Task: Open Card Card0008 in Board Board0002 in Development in Trello
Action: Mouse moved to (644, 60)
Screenshot: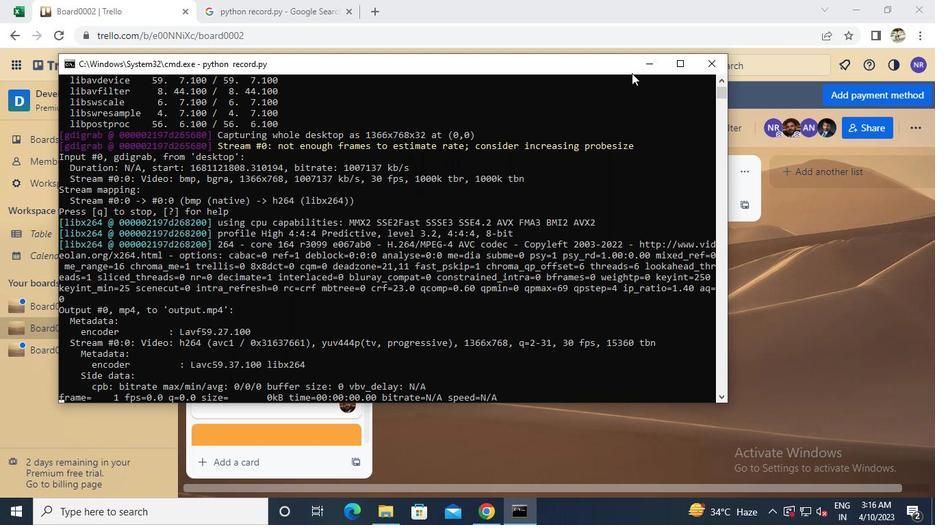 
Action: Mouse pressed left at (644, 60)
Screenshot: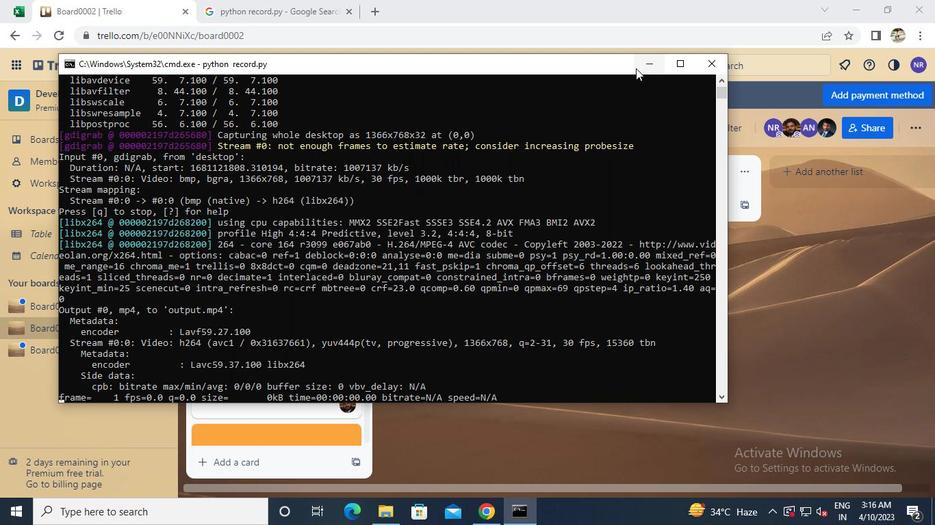 
Action: Mouse moved to (225, 426)
Screenshot: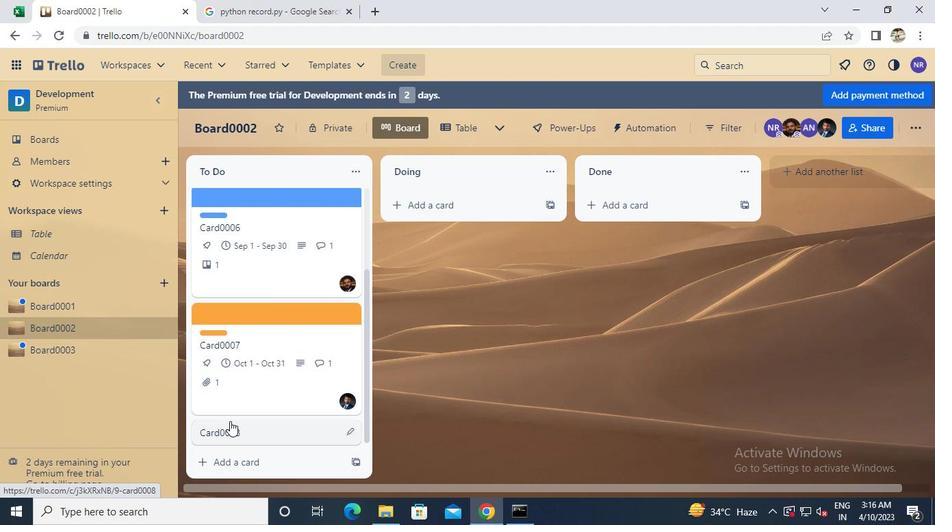
Action: Mouse pressed left at (225, 426)
Screenshot: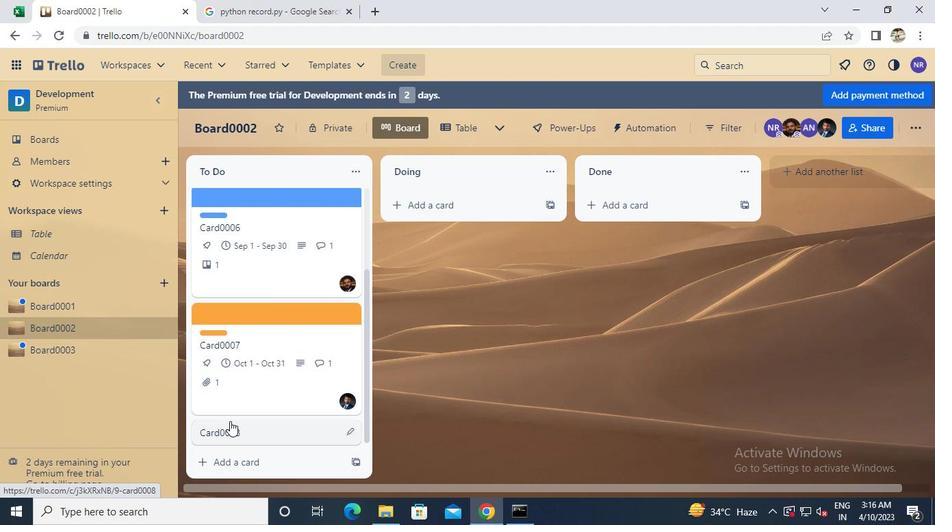
Action: Mouse moved to (510, 507)
Screenshot: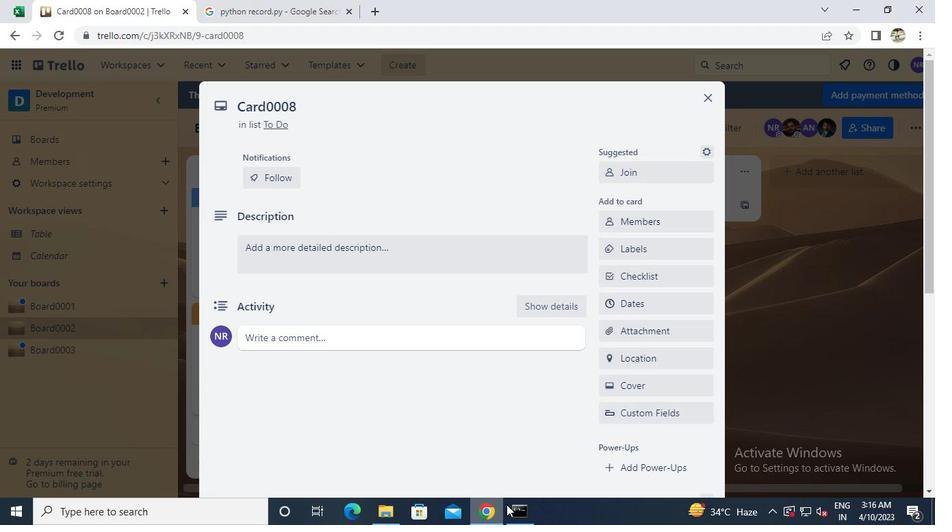 
Action: Mouse pressed left at (510, 507)
Screenshot: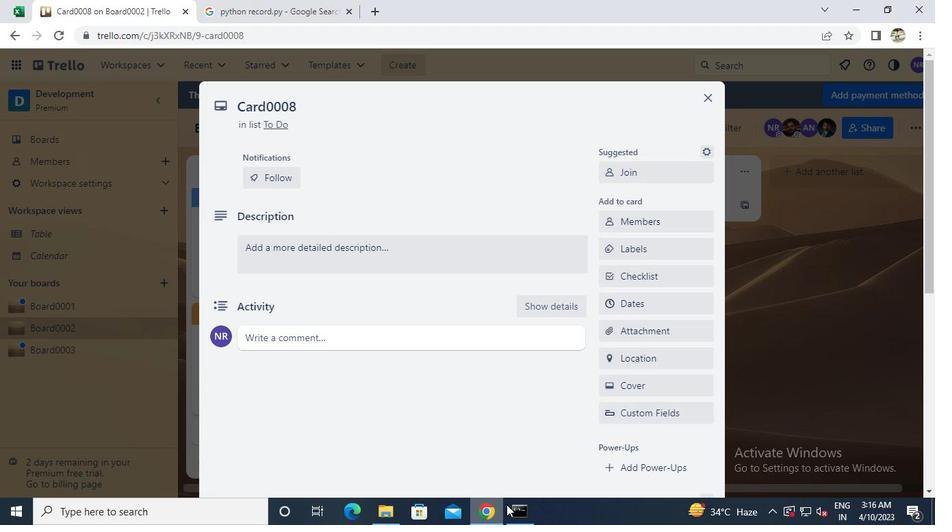 
Action: Mouse moved to (714, 58)
Screenshot: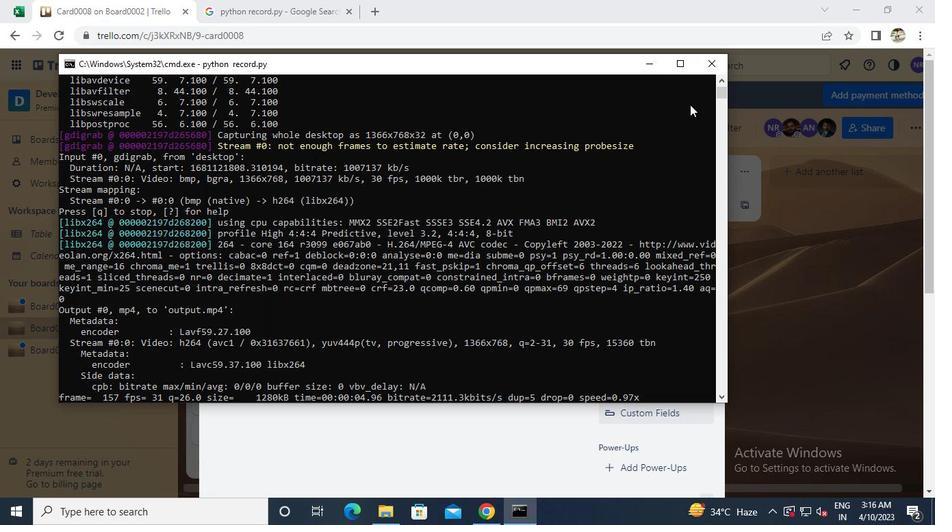 
Action: Mouse pressed left at (714, 58)
Screenshot: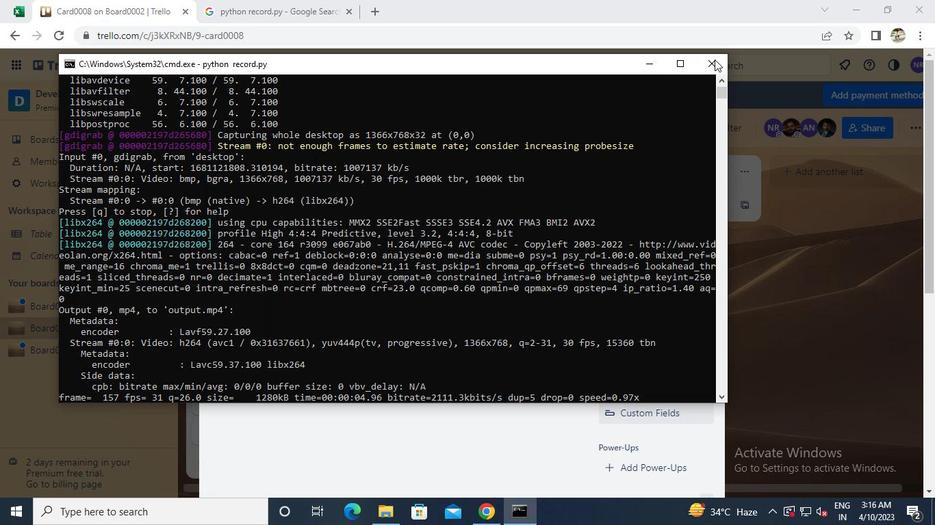 
